 Task: In the Contact  JohnJackson120@Zoho.com, Log Email with description: 'Sent an email with a proposal to a potential buyer.'; Add date: '22 September, 2023', attach the document: Terms_and_conditions.doc. Logged in from softage.10@softage.net
Action: Mouse moved to (101, 65)
Screenshot: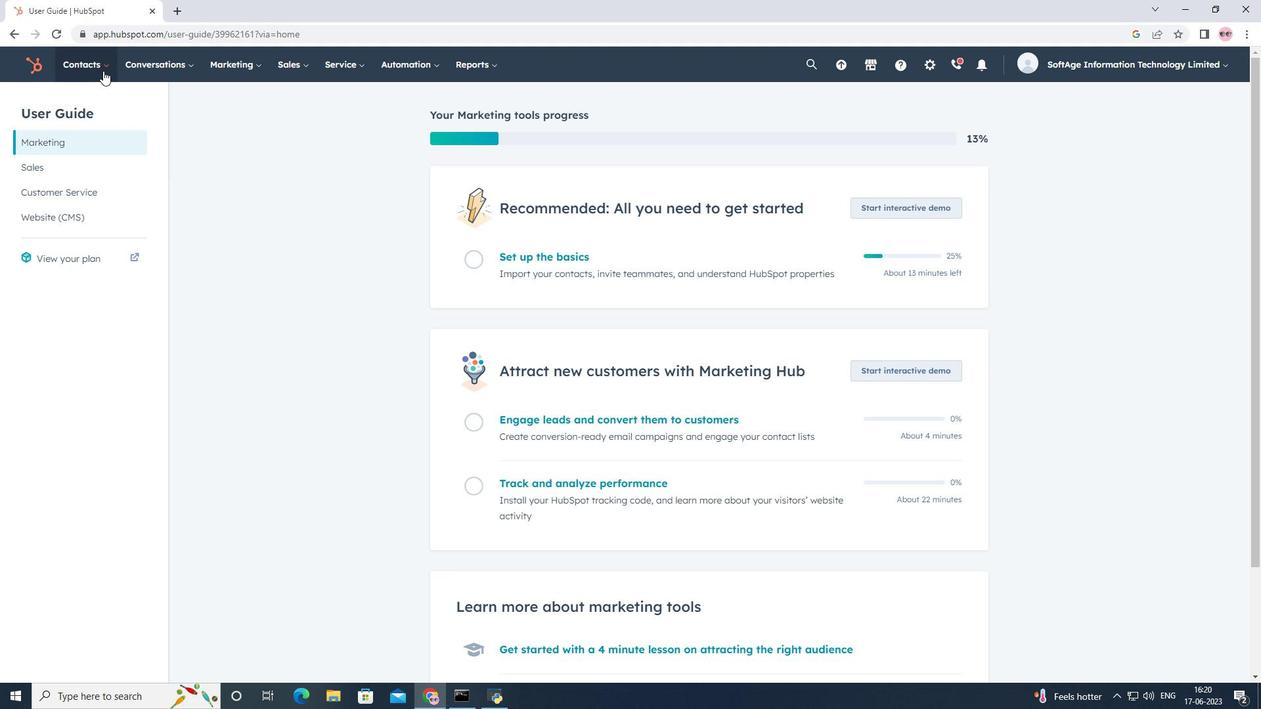 
Action: Mouse pressed left at (101, 65)
Screenshot: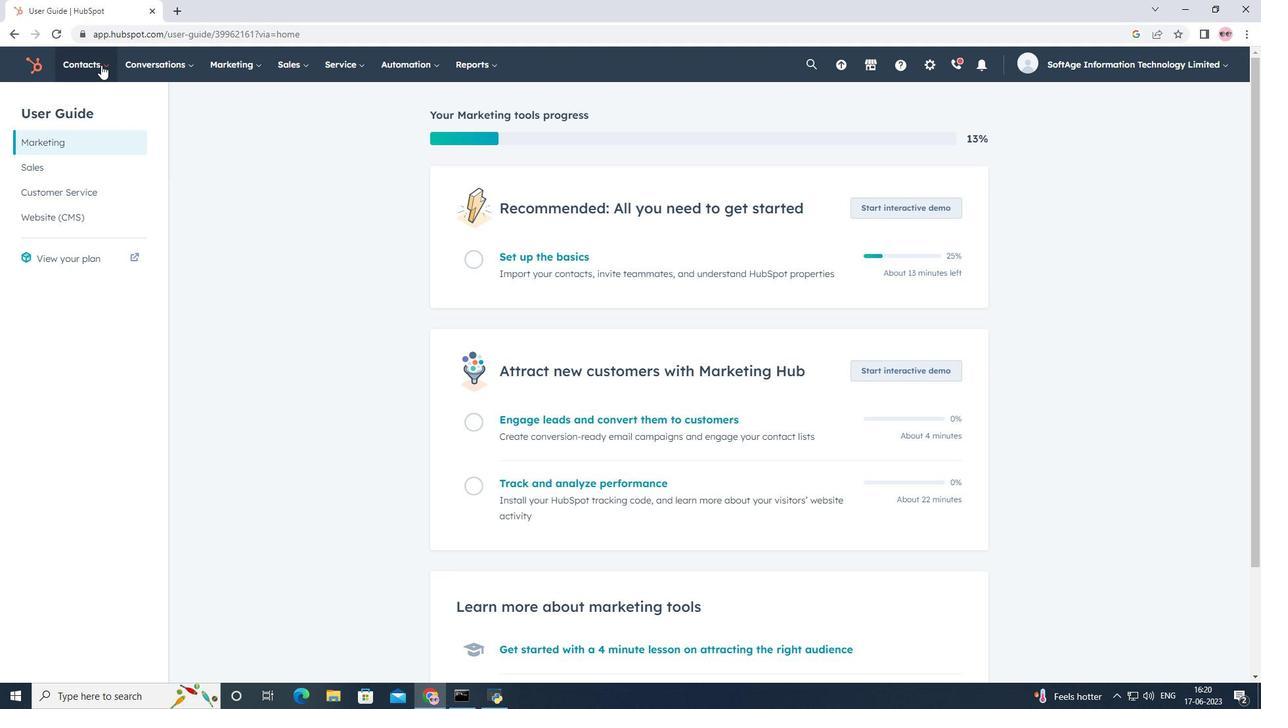 
Action: Mouse moved to (111, 103)
Screenshot: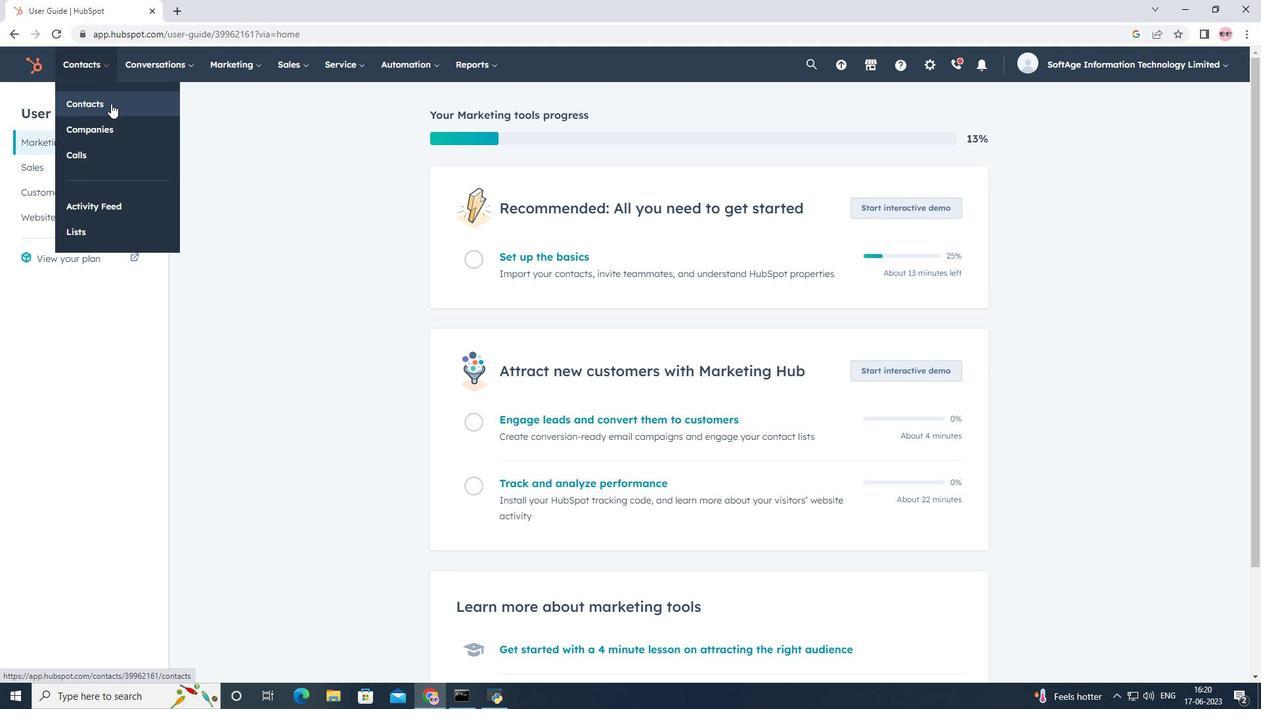 
Action: Mouse pressed left at (111, 103)
Screenshot: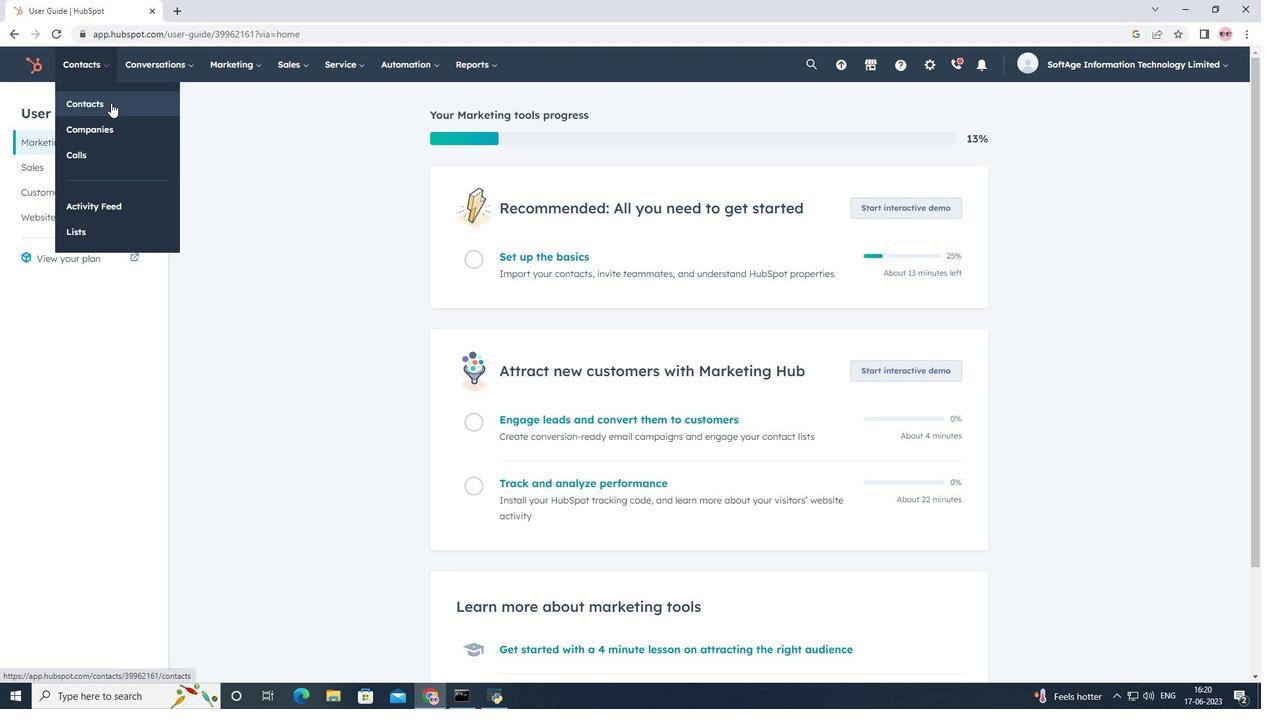 
Action: Mouse moved to (115, 213)
Screenshot: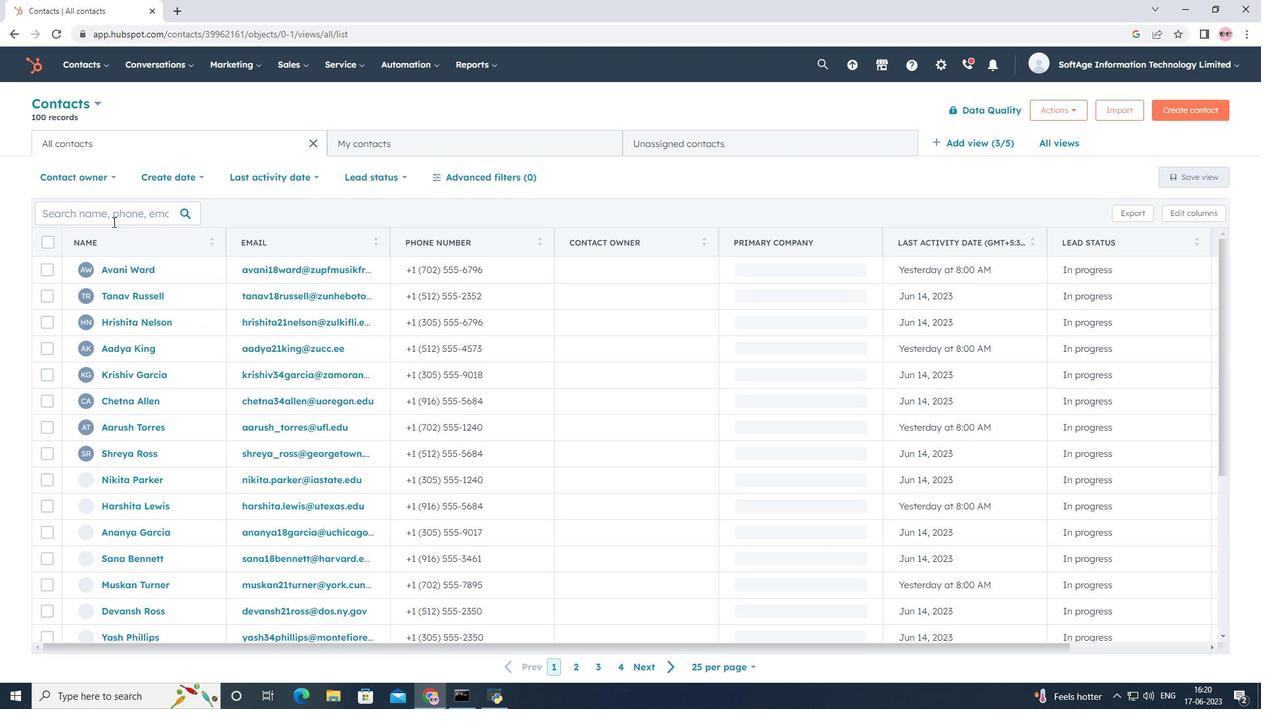 
Action: Mouse pressed left at (115, 213)
Screenshot: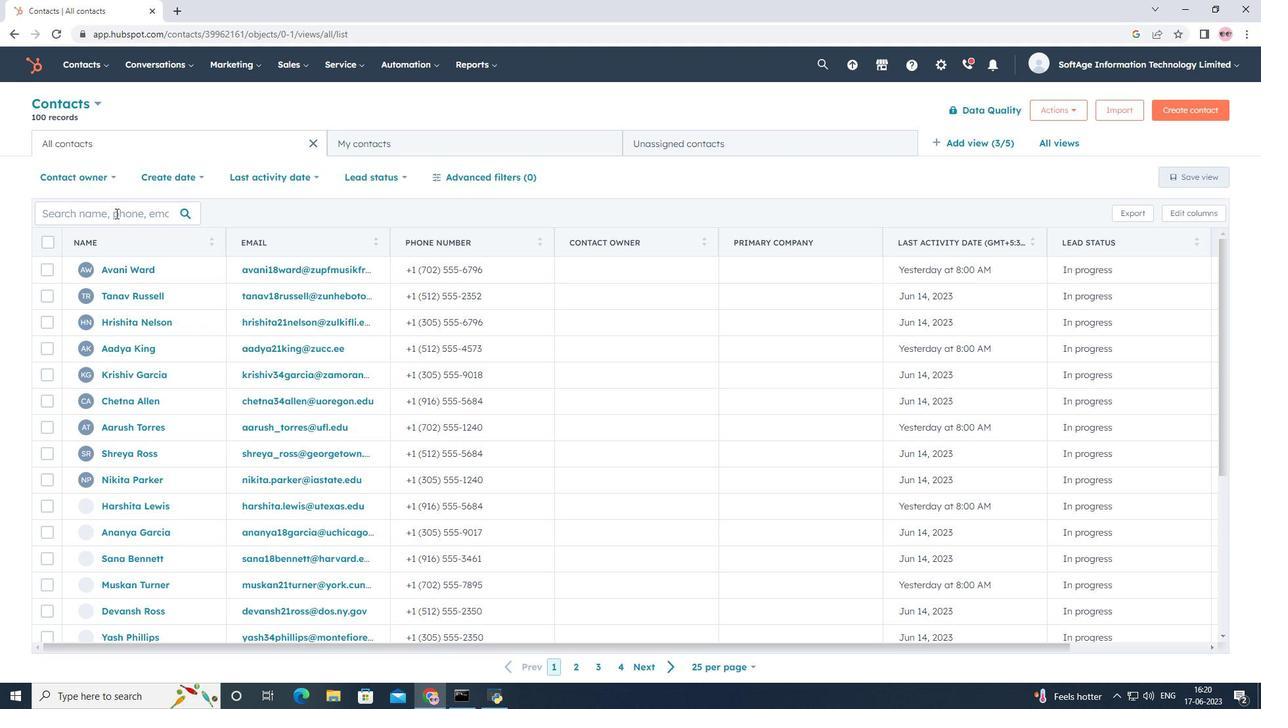 
Action: Key pressed <Key.shift>John<Key.shift>Jackson120<Key.shift>@<Key.shift>Zoho.com
Screenshot: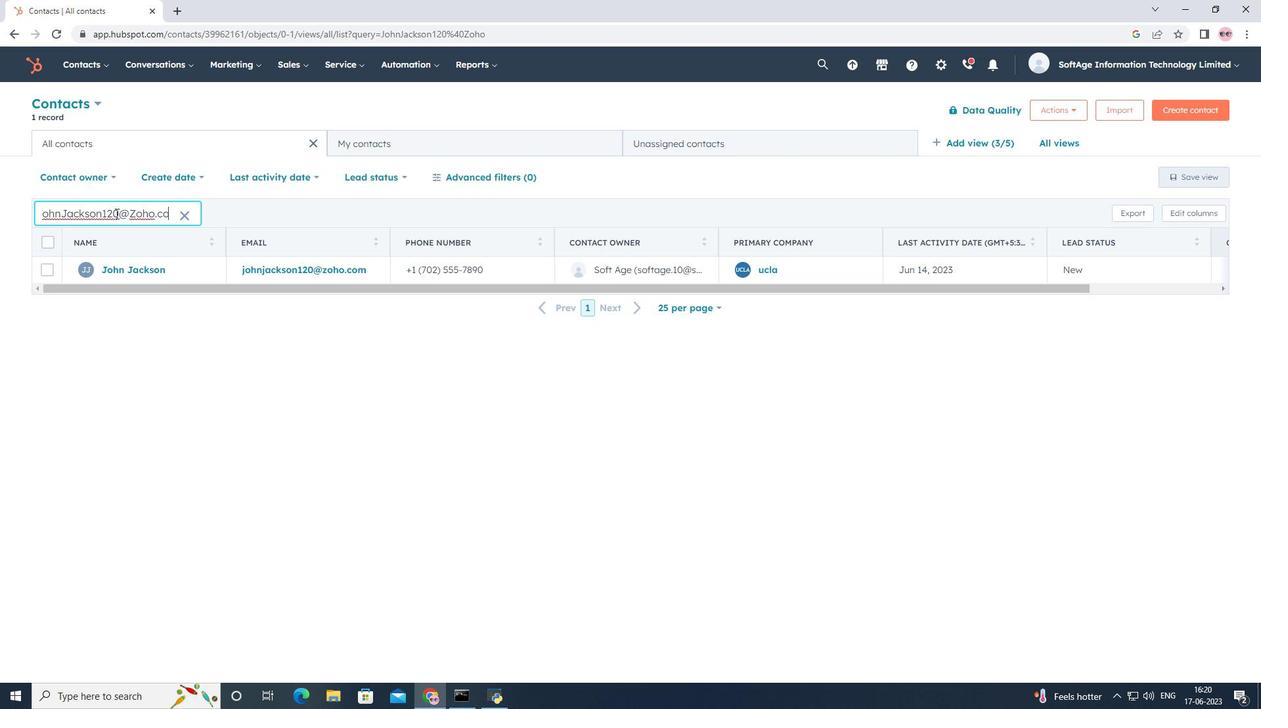 
Action: Mouse moved to (124, 264)
Screenshot: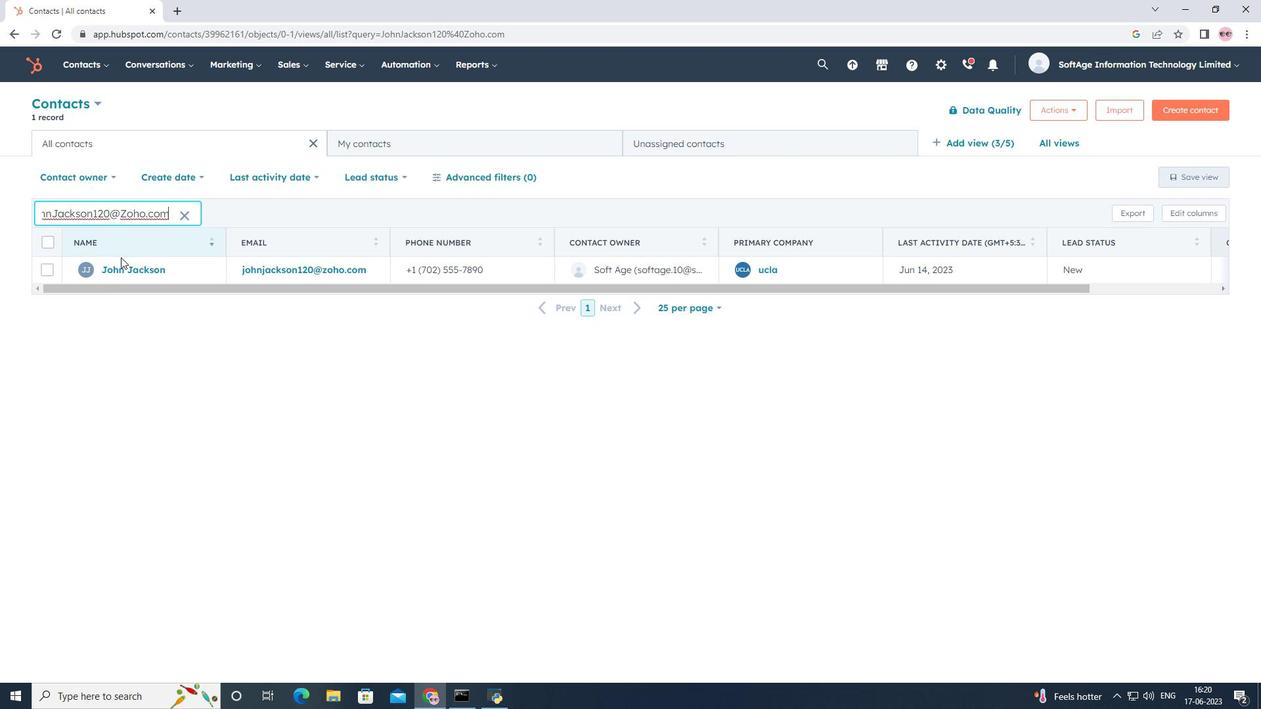 
Action: Mouse pressed left at (124, 264)
Screenshot: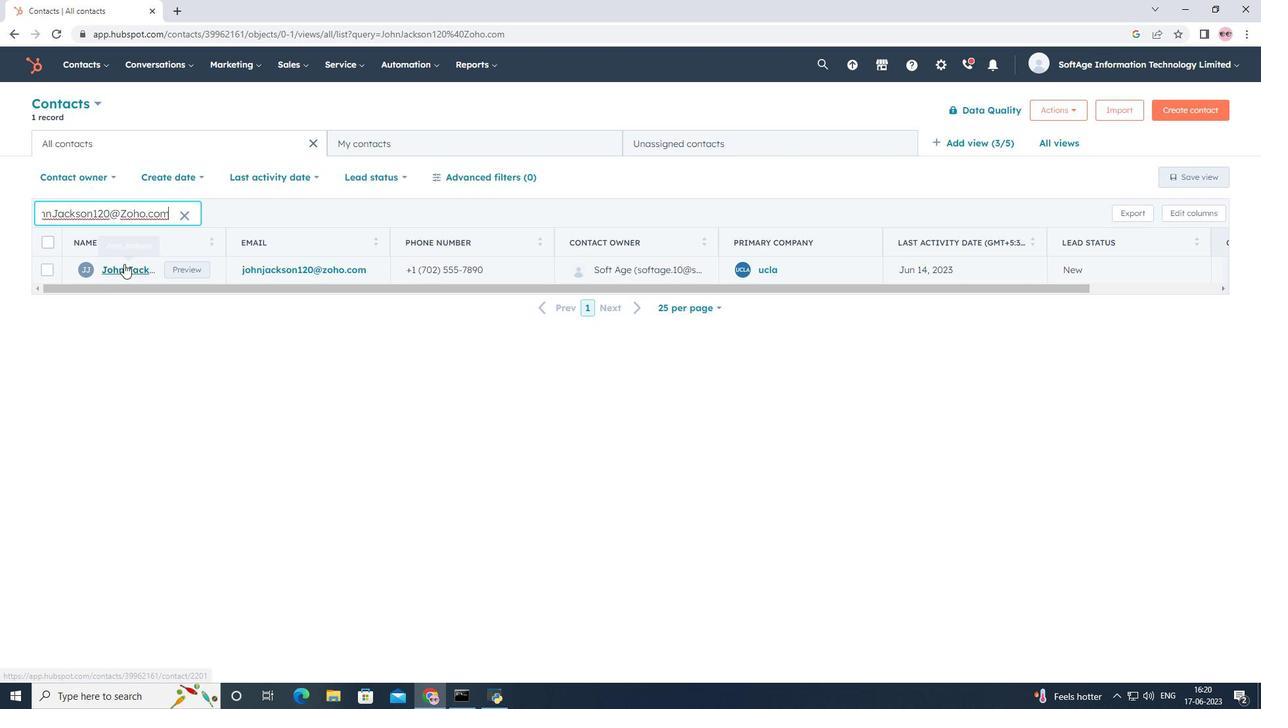 
Action: Mouse moved to (256, 216)
Screenshot: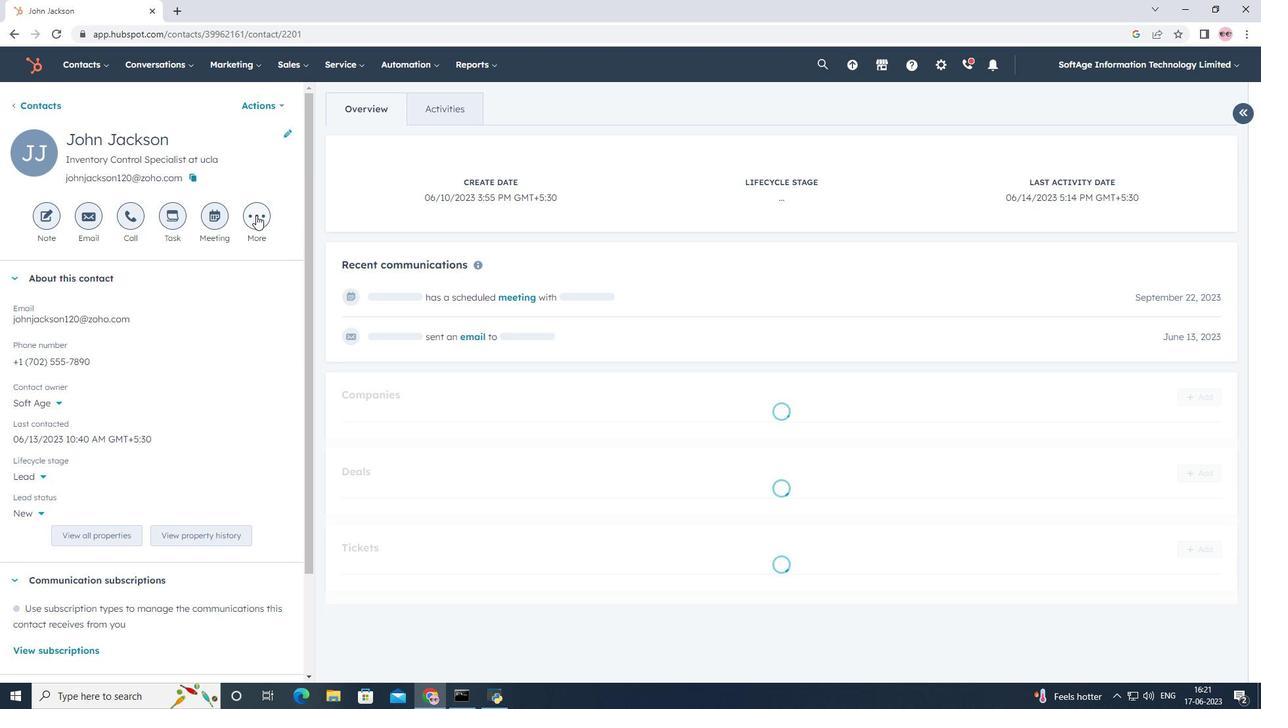 
Action: Mouse pressed left at (256, 216)
Screenshot: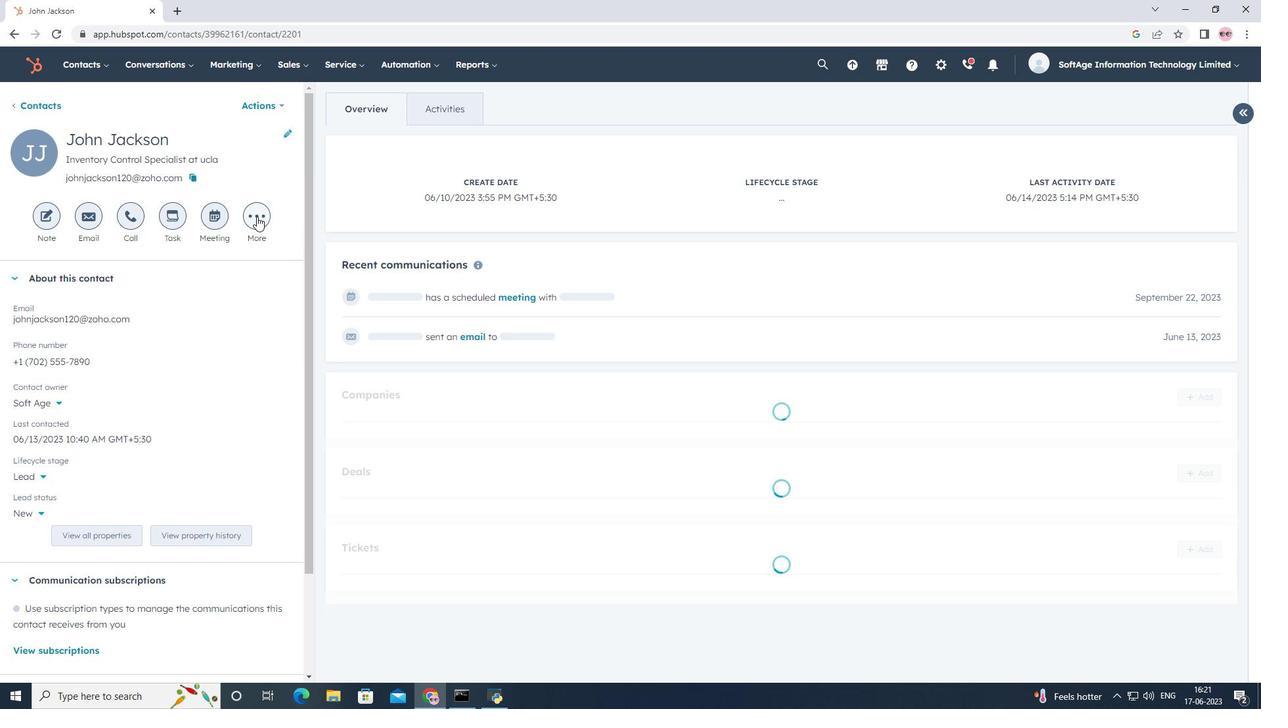 
Action: Mouse moved to (248, 381)
Screenshot: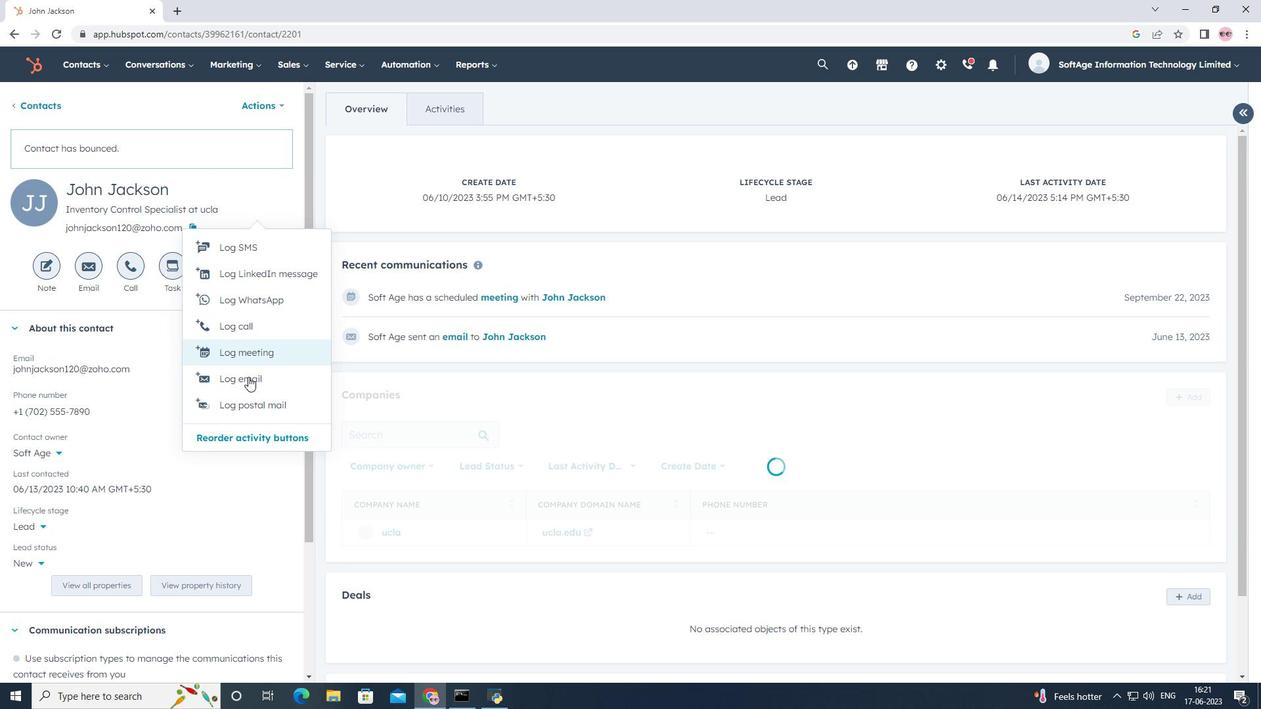 
Action: Mouse pressed left at (248, 381)
Screenshot: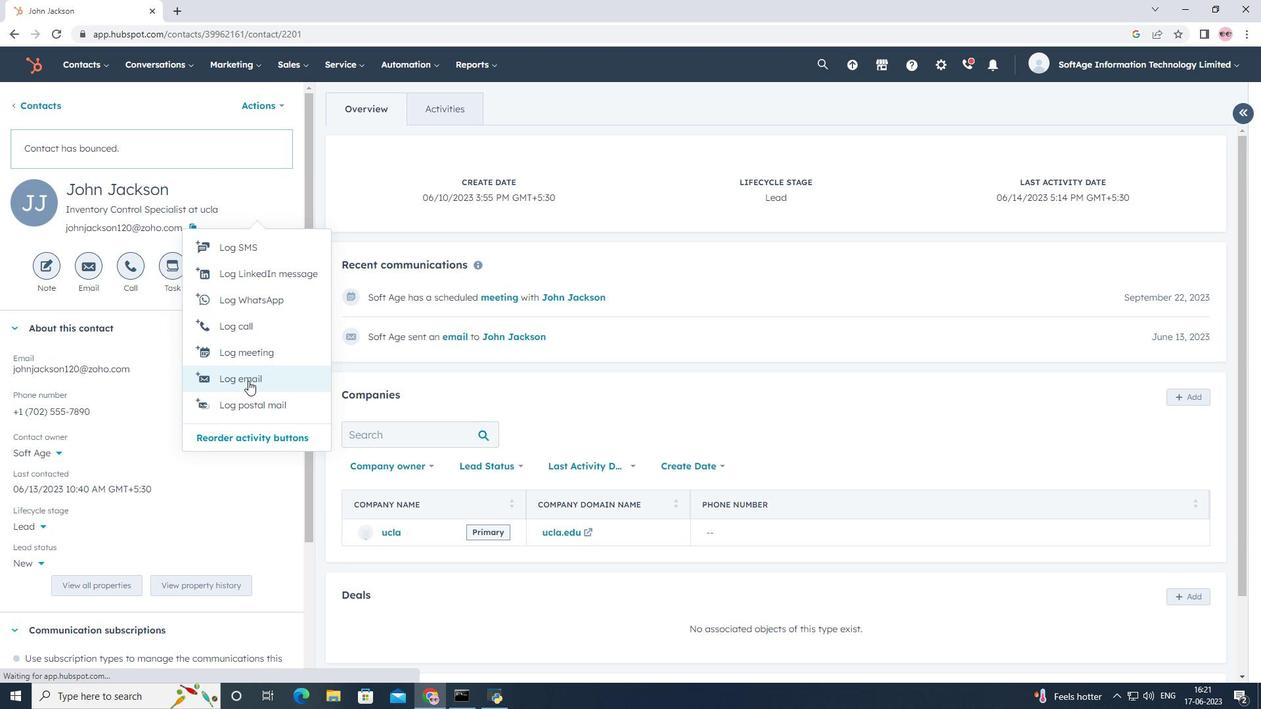
Action: Mouse moved to (231, 435)
Screenshot: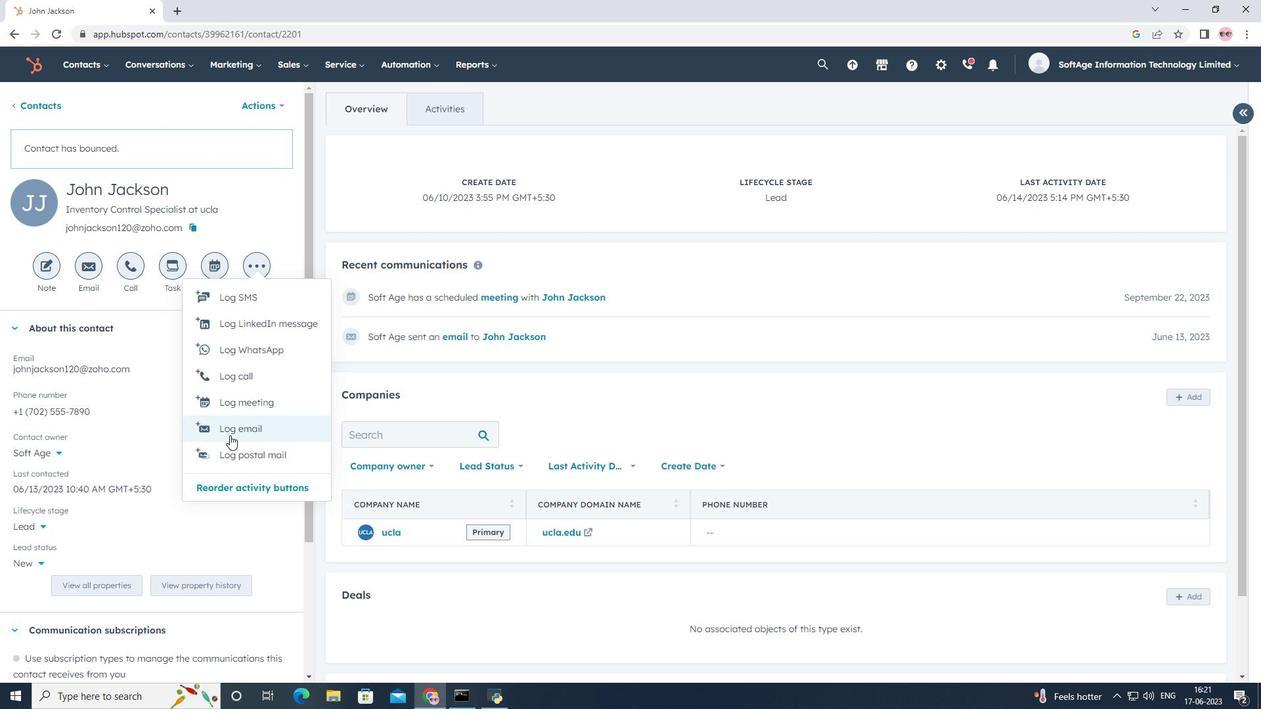 
Action: Mouse pressed left at (231, 435)
Screenshot: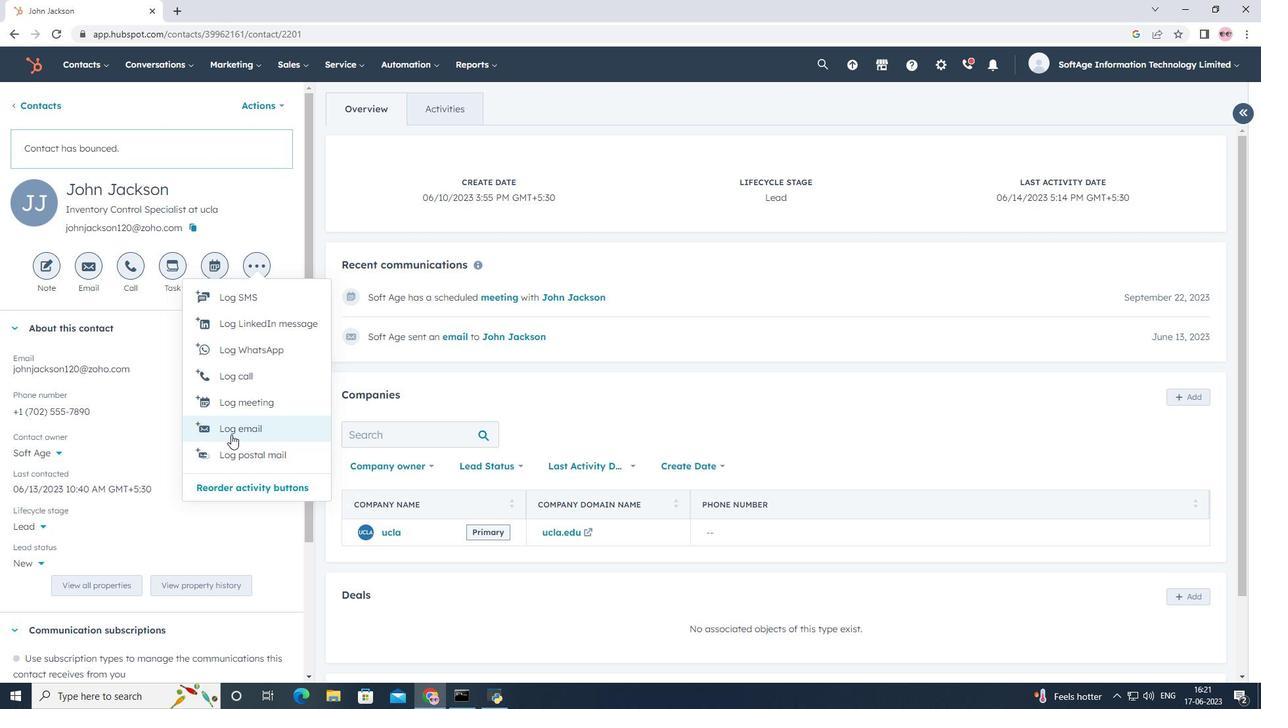 
Action: Mouse moved to (816, 517)
Screenshot: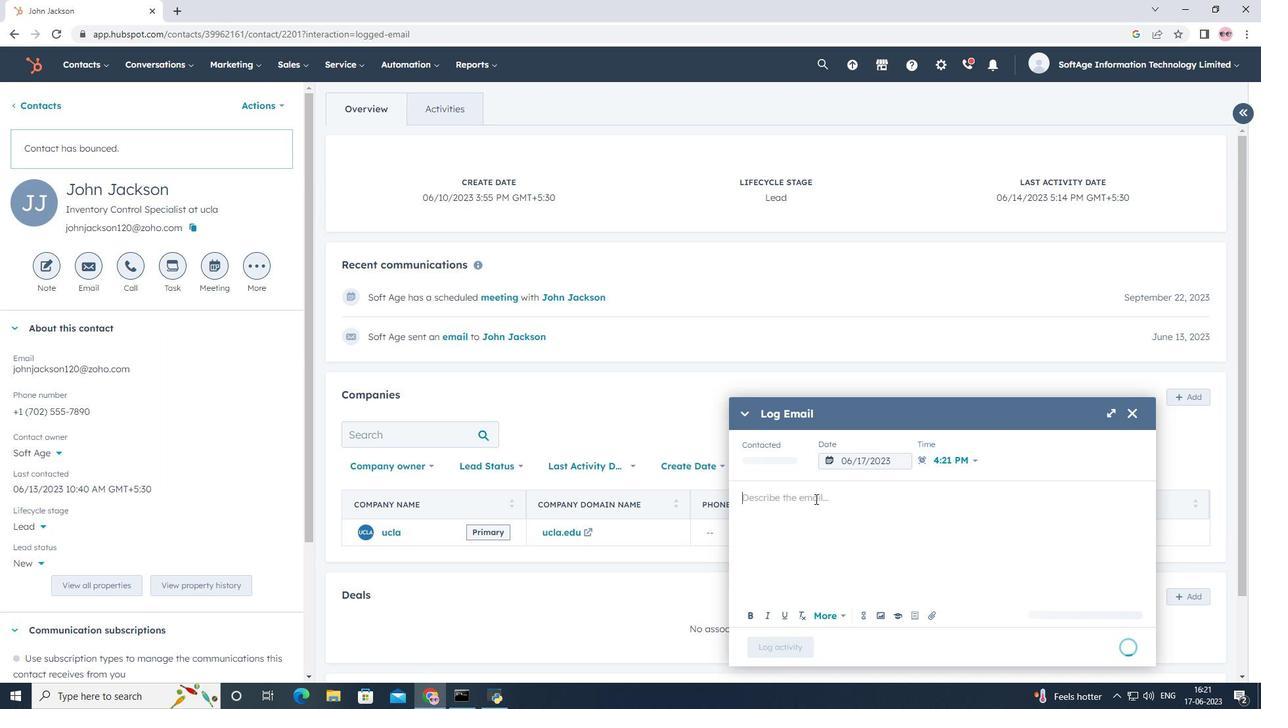 
Action: Mouse pressed left at (816, 517)
Screenshot: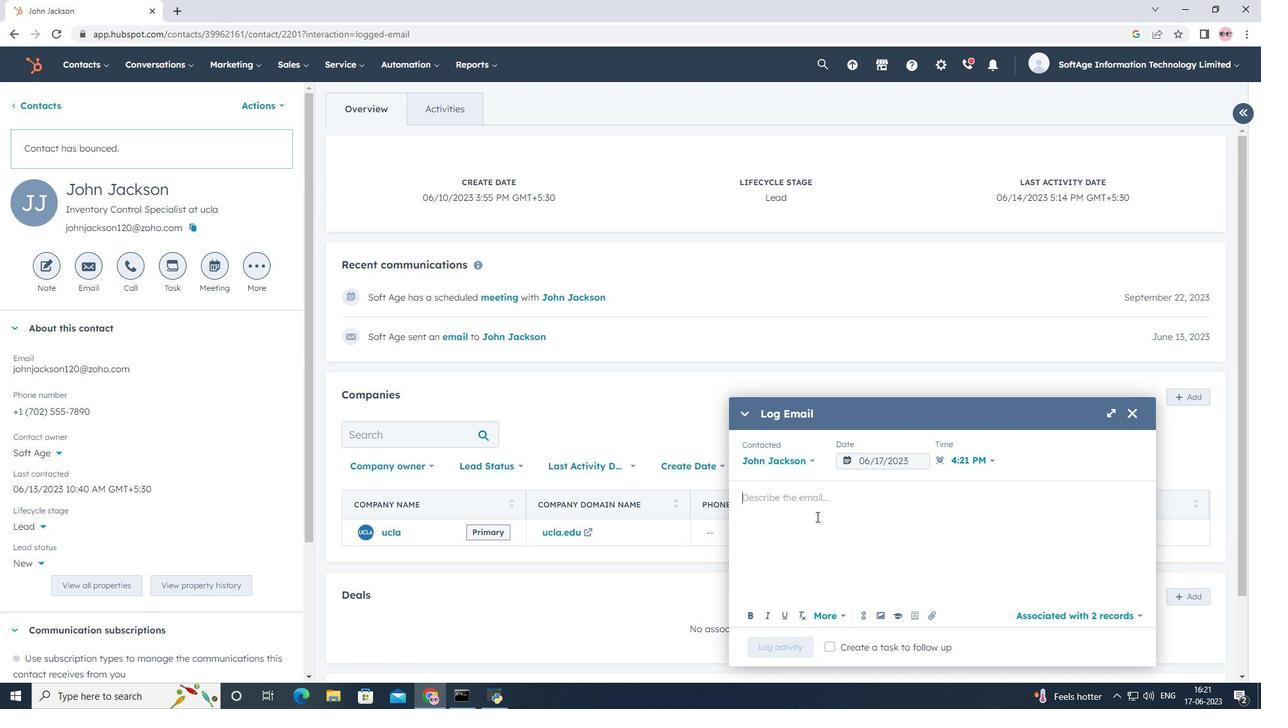 
Action: Key pressed <Key.shift><Key.shift><Key.shift>Sent<Key.space>an<Key.space>email<Key.space>with<Key.space>a<Key.space>proposal<Key.space>to<Key.space>a<Key.space>potential<Key.space>buyer.
Screenshot: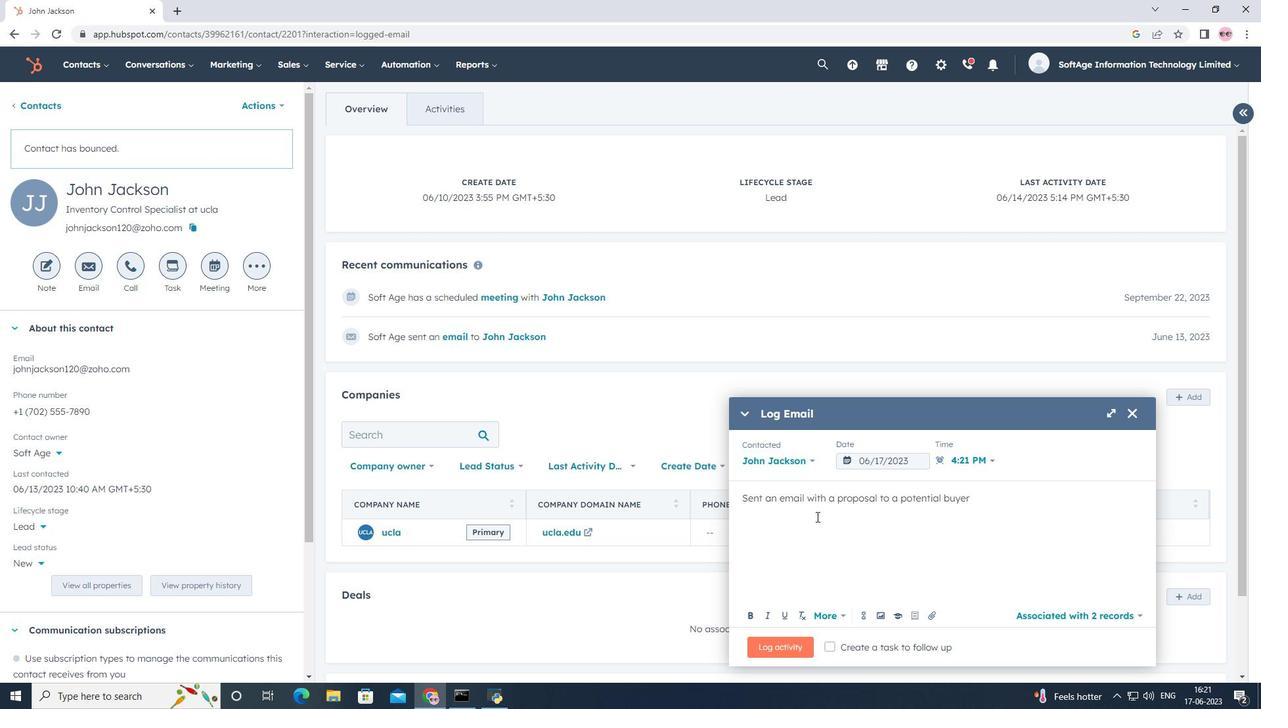 
Action: Mouse moved to (914, 466)
Screenshot: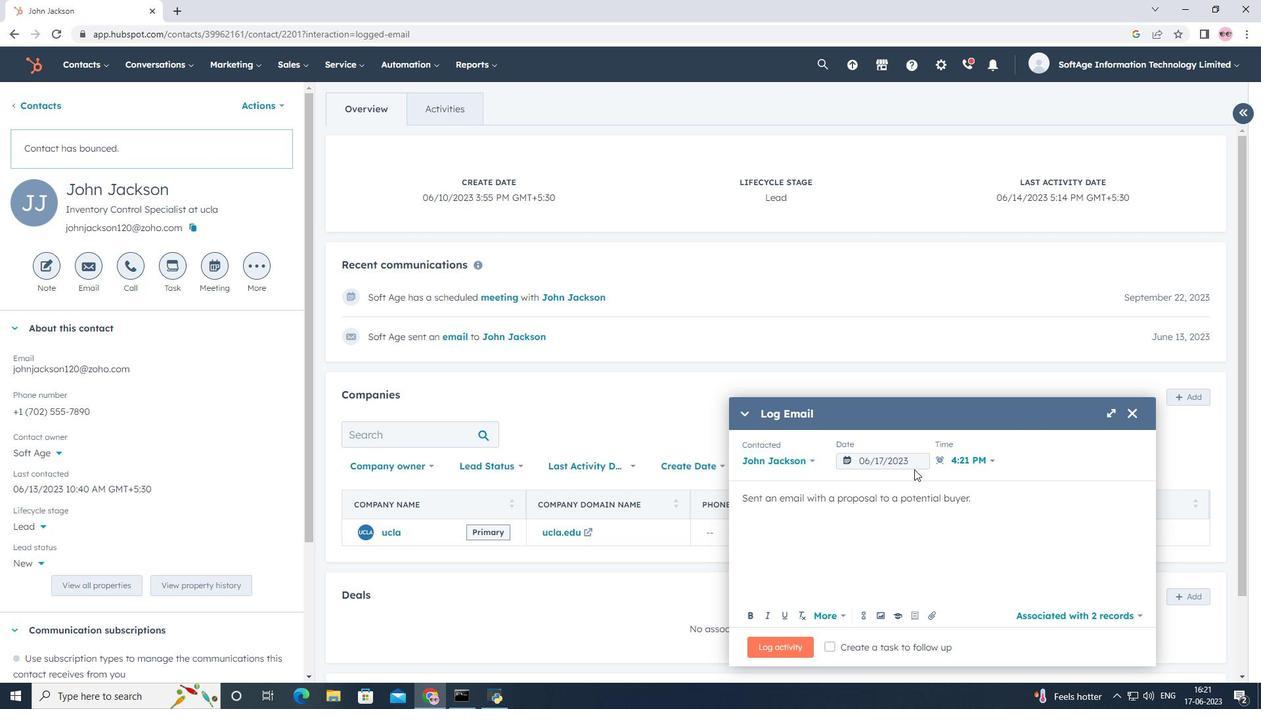 
Action: Mouse pressed left at (914, 466)
Screenshot: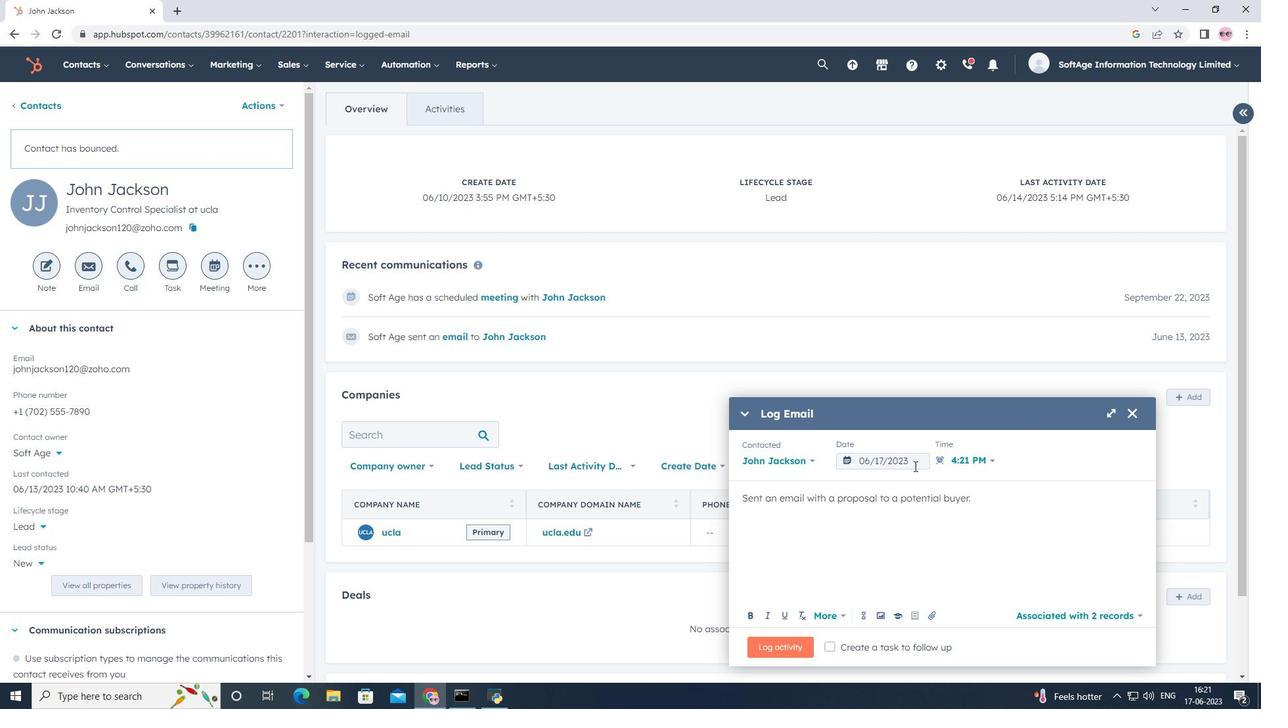 
Action: Mouse moved to (1013, 245)
Screenshot: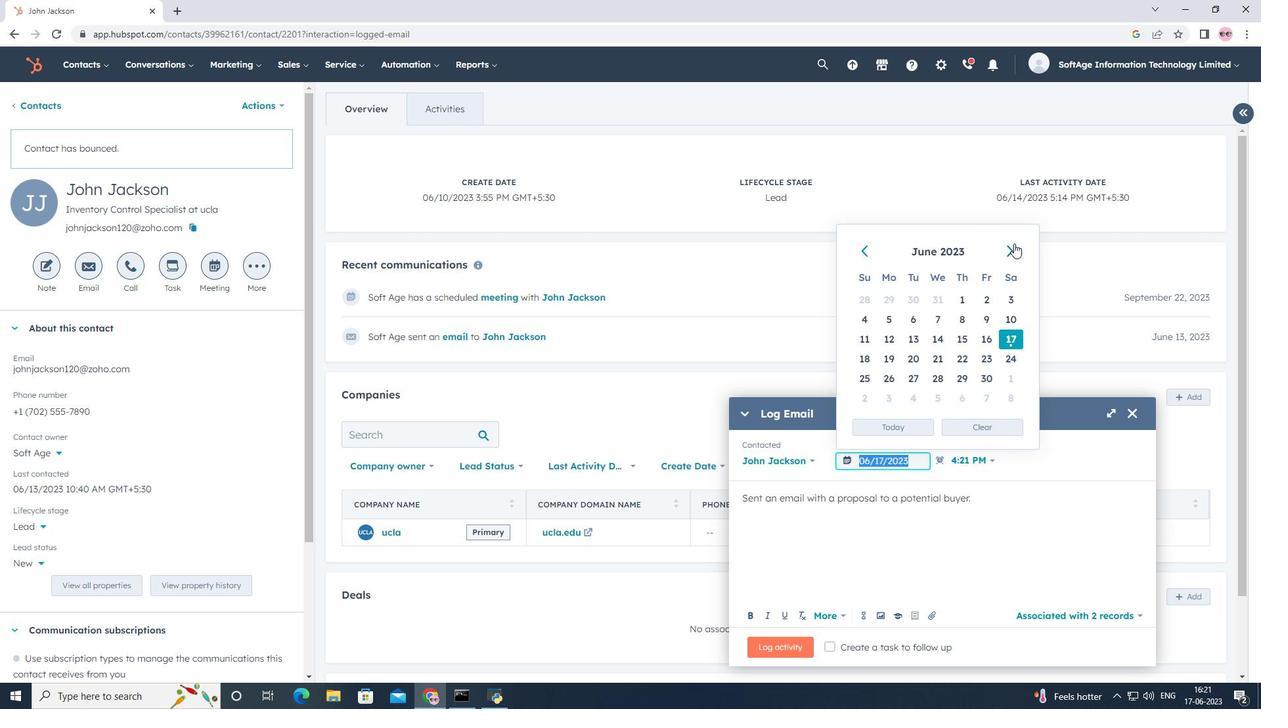 
Action: Mouse pressed left at (1013, 245)
Screenshot: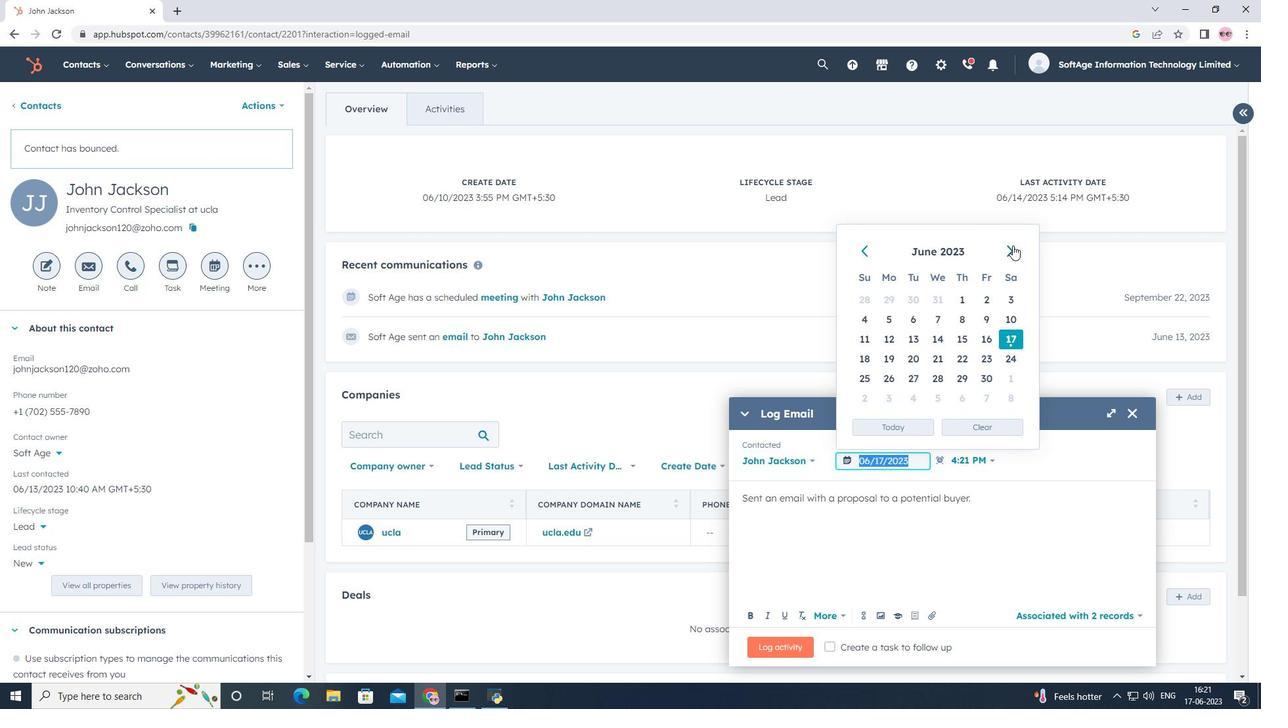 
Action: Mouse pressed left at (1013, 245)
Screenshot: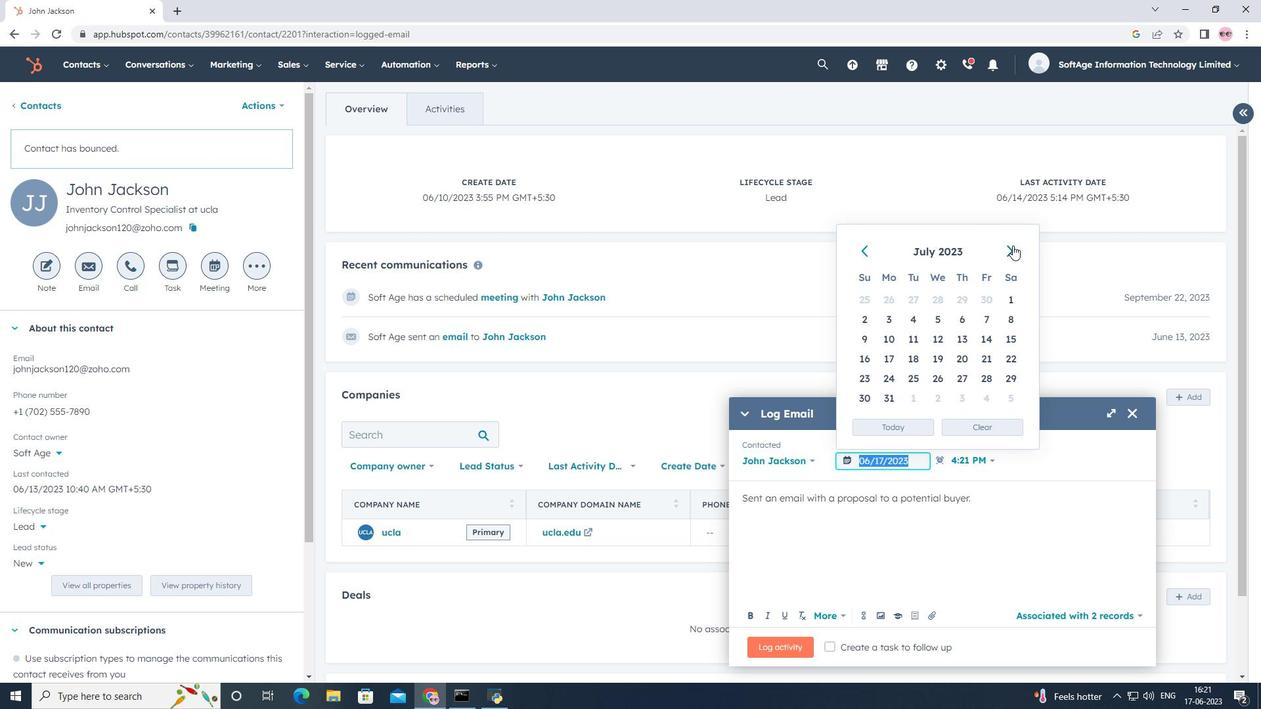 
Action: Mouse pressed left at (1013, 245)
Screenshot: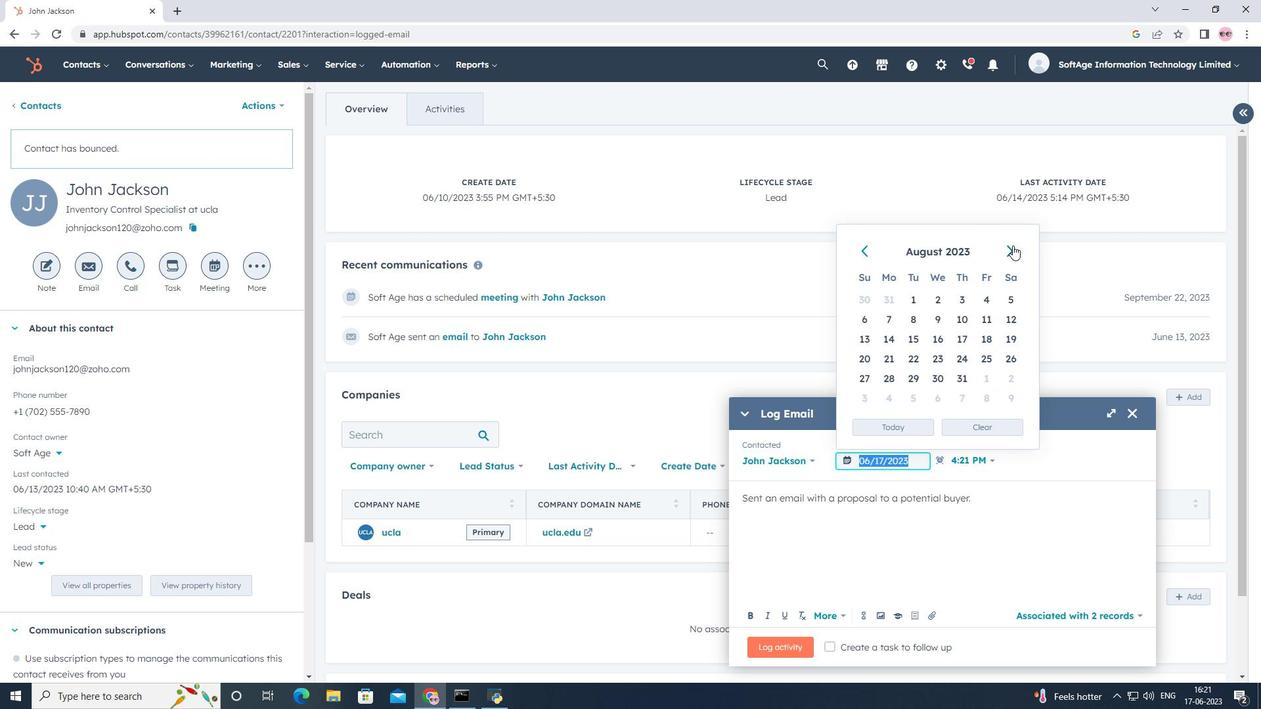 
Action: Mouse moved to (995, 363)
Screenshot: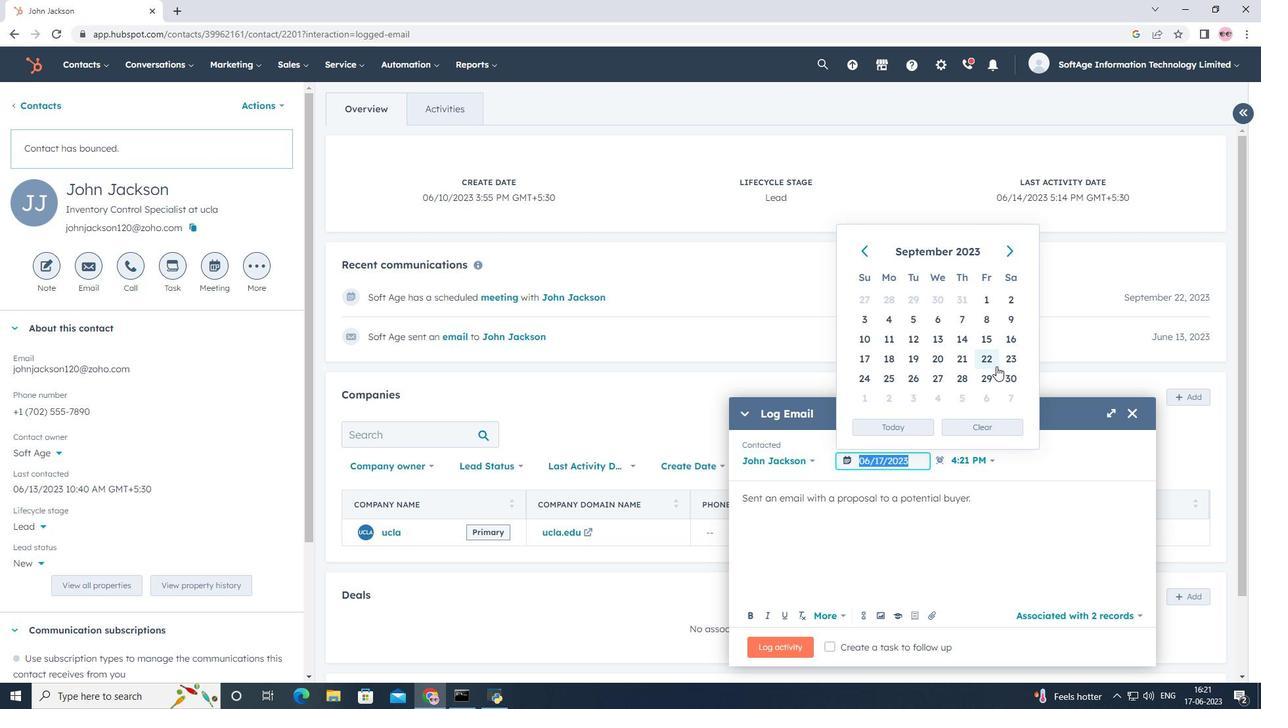 
Action: Mouse pressed left at (995, 363)
Screenshot: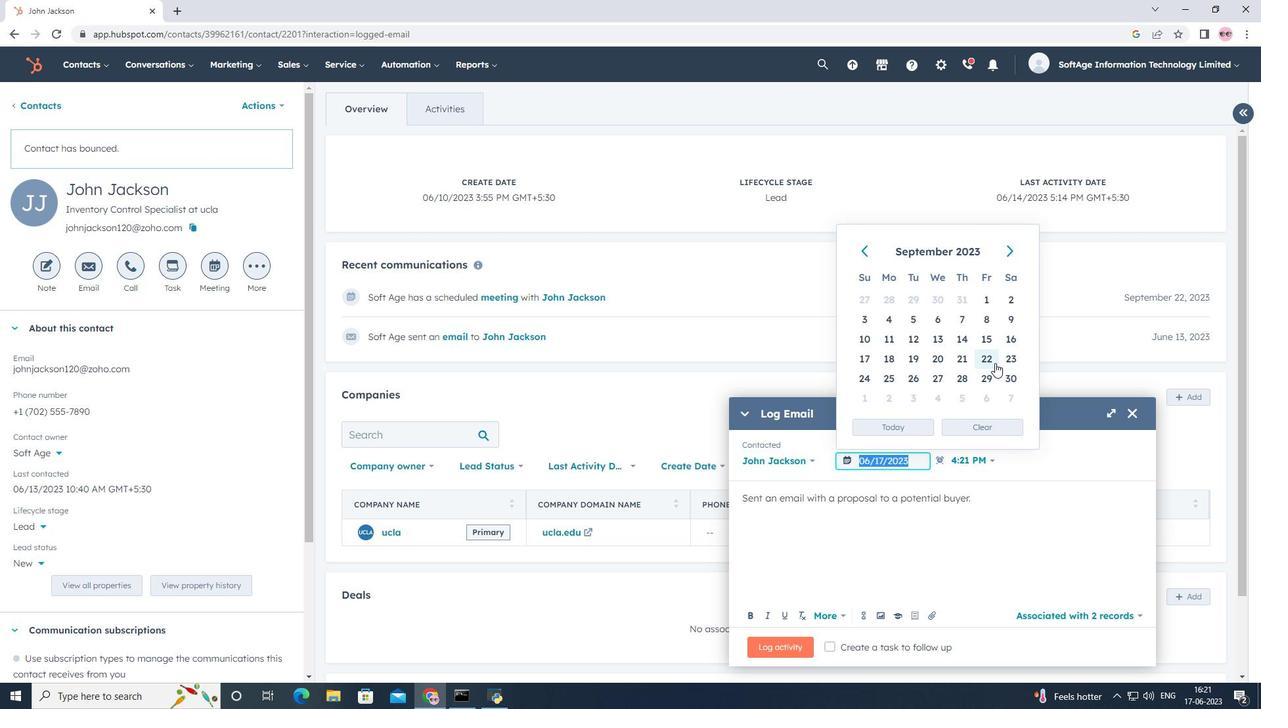 
Action: Mouse moved to (931, 615)
Screenshot: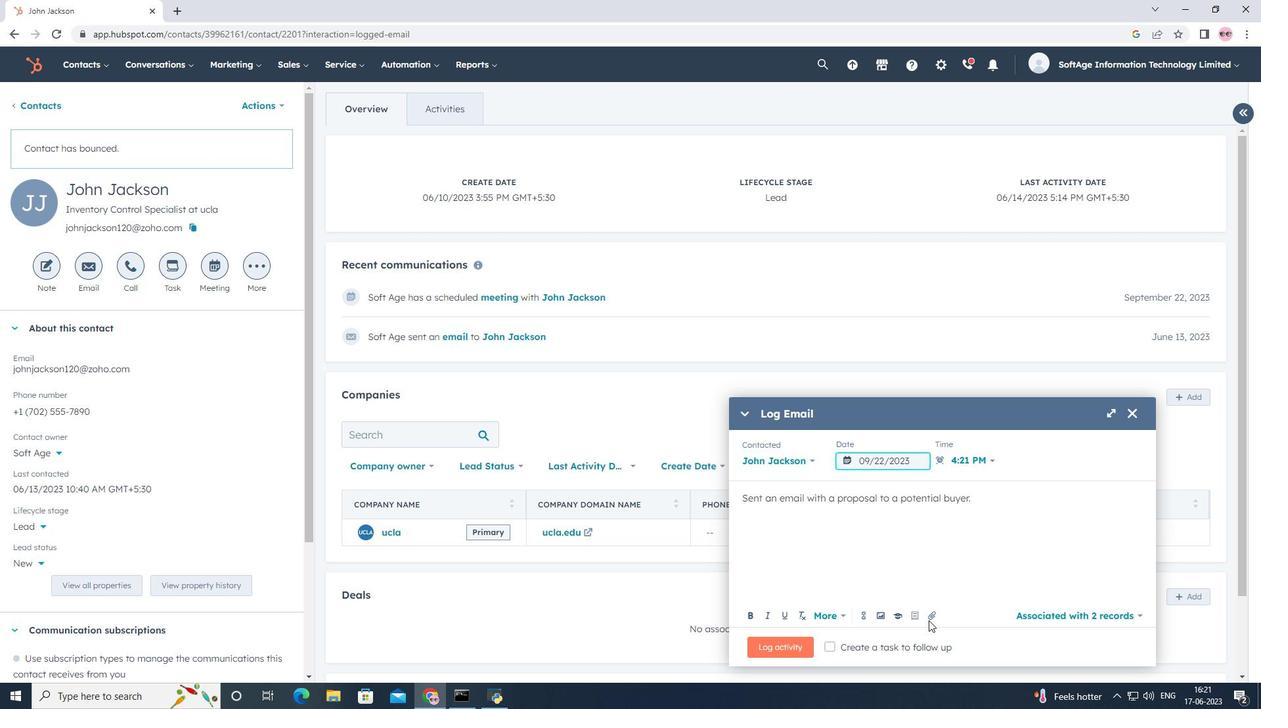 
Action: Mouse pressed left at (931, 615)
Screenshot: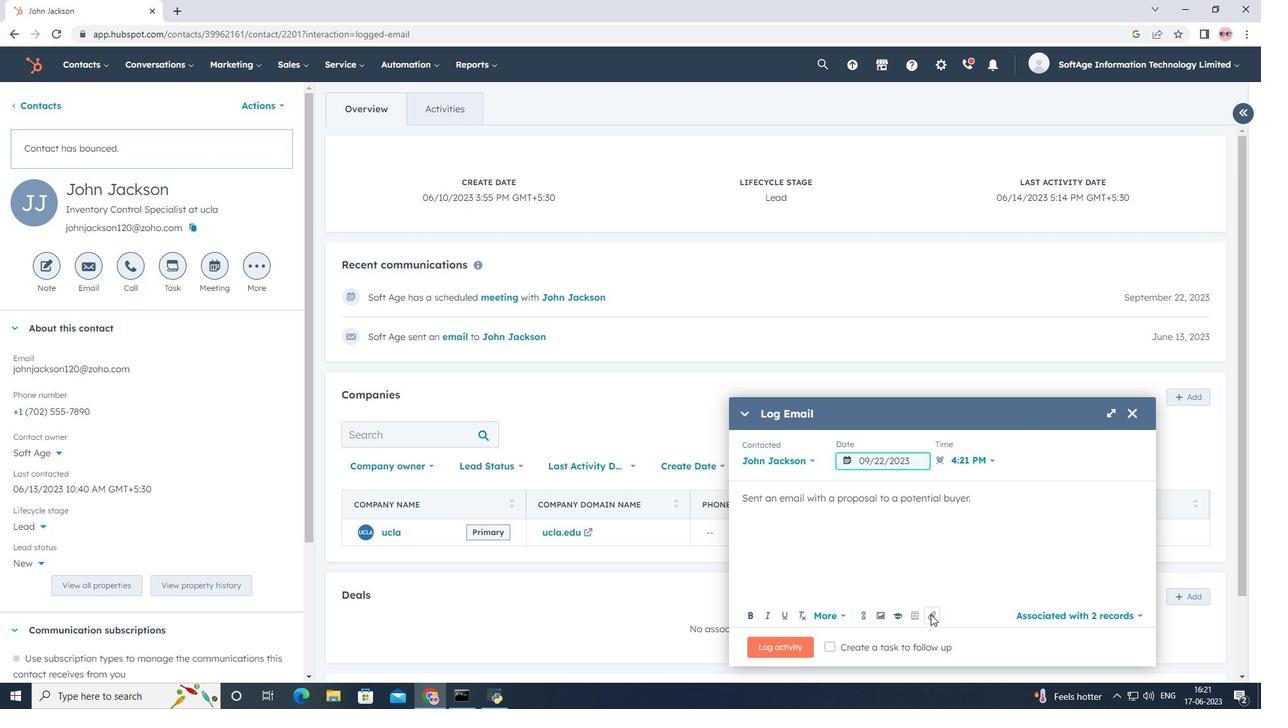 
Action: Mouse moved to (939, 573)
Screenshot: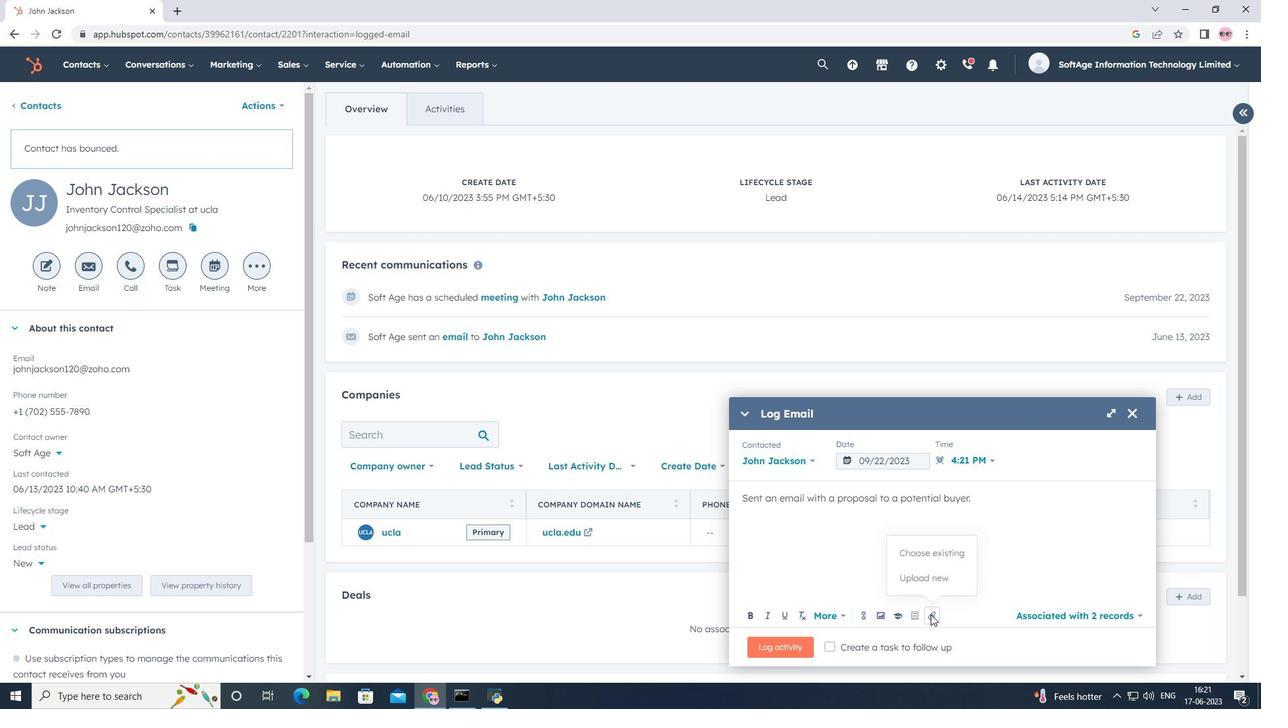 
Action: Mouse pressed left at (939, 573)
Screenshot: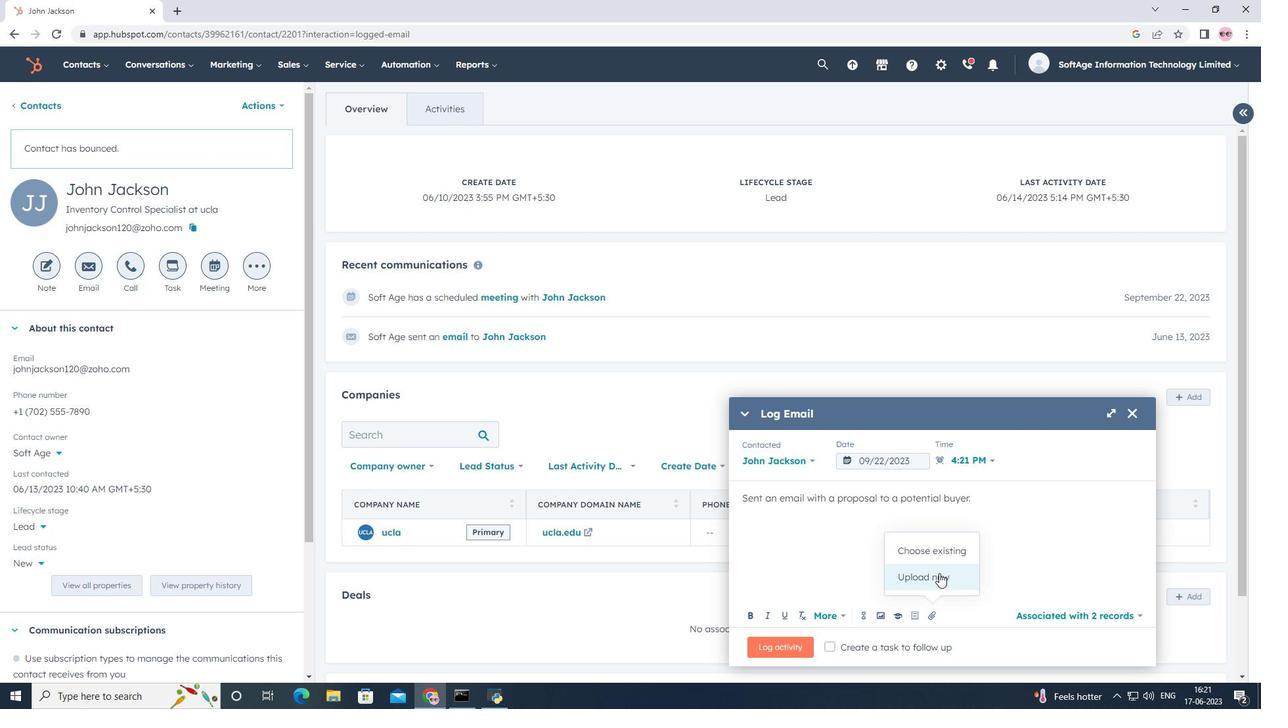 
Action: Mouse moved to (212, 124)
Screenshot: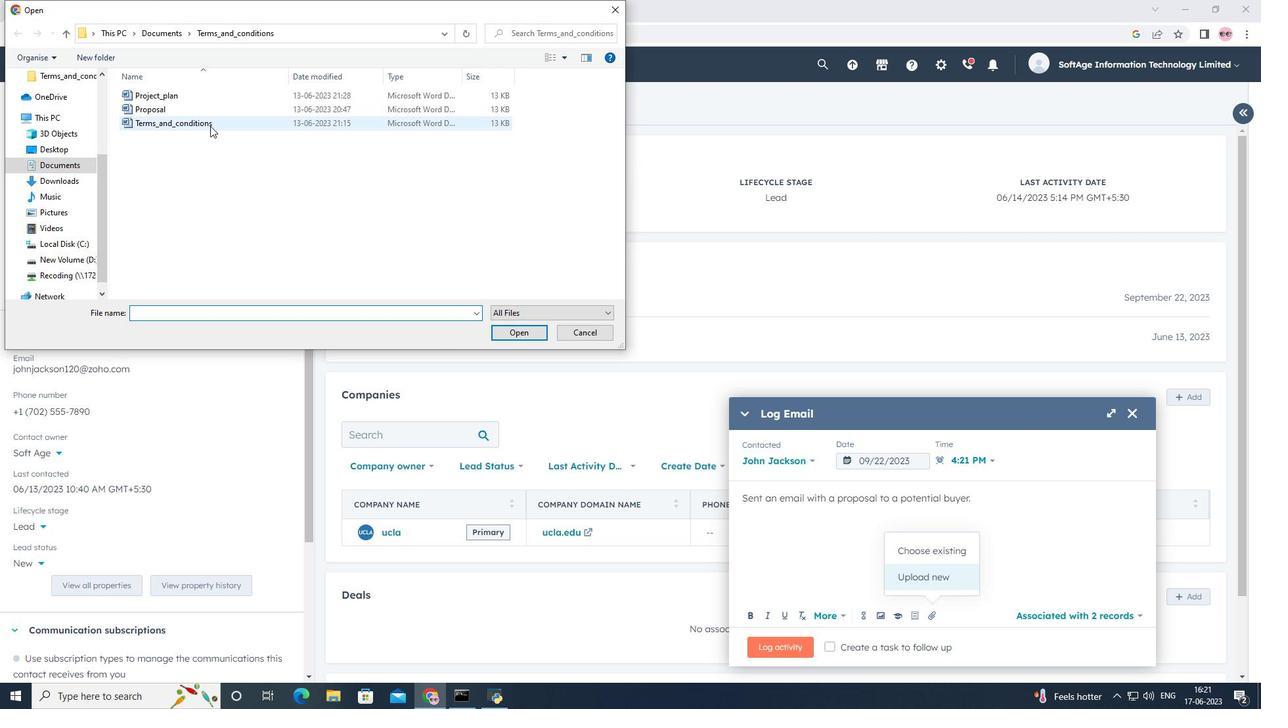 
Action: Mouse pressed left at (212, 124)
Screenshot: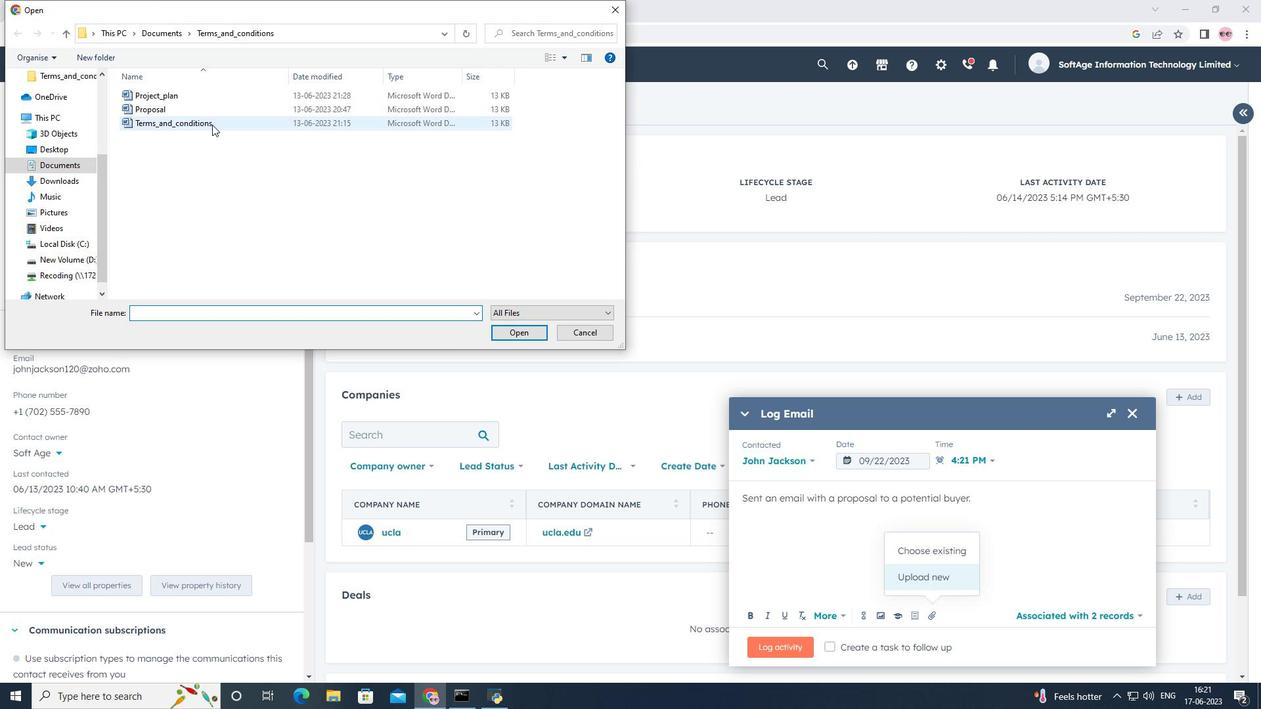 
Action: Mouse moved to (525, 329)
Screenshot: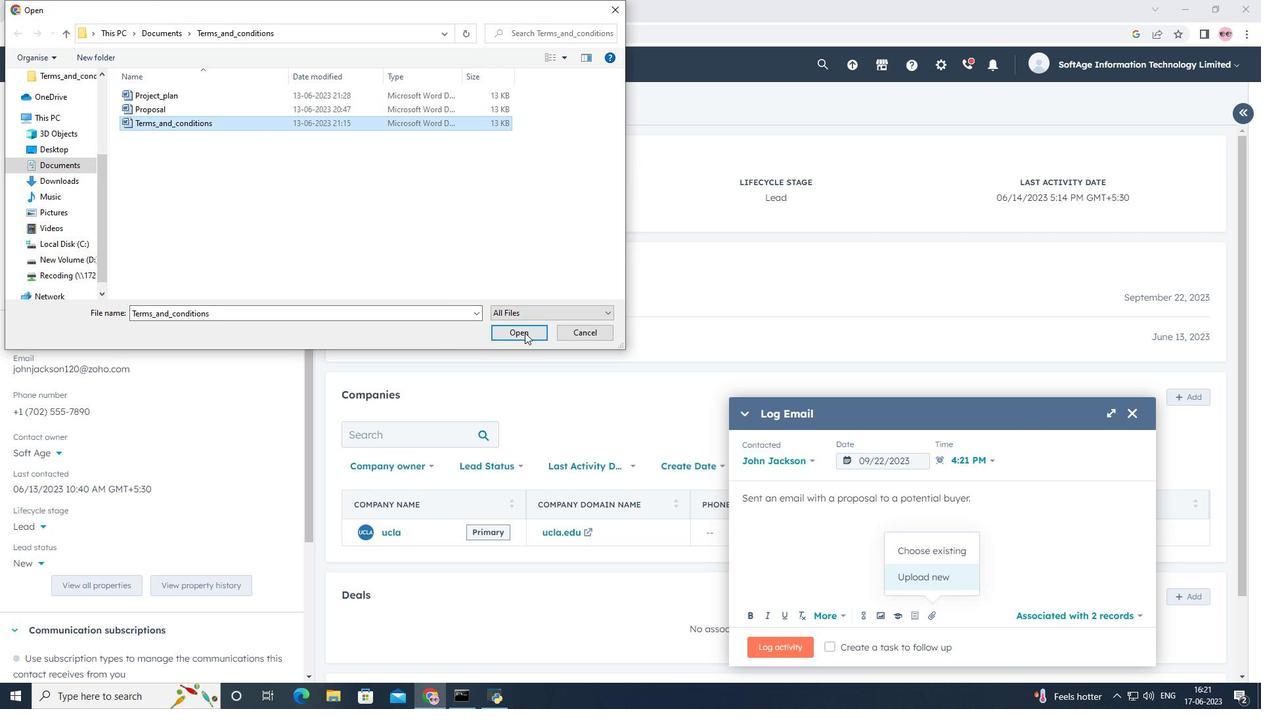 
Action: Mouse pressed left at (525, 329)
Screenshot: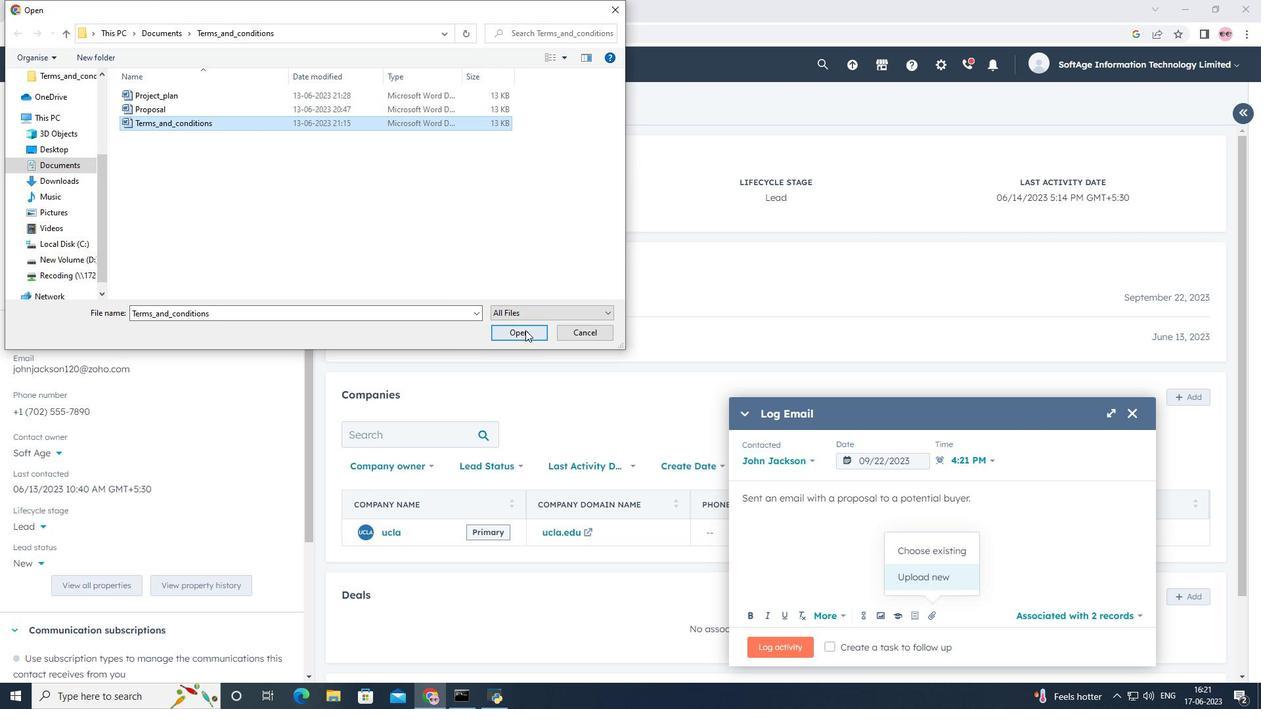 
Action: Mouse moved to (794, 644)
Screenshot: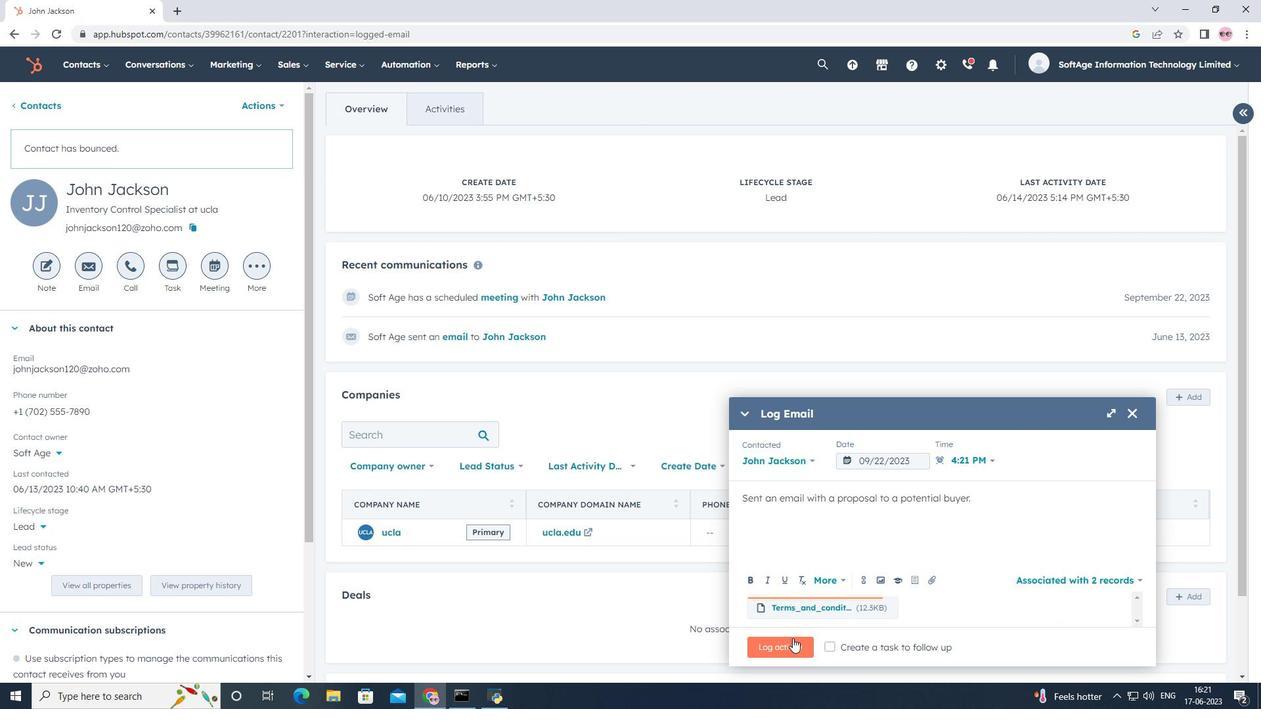 
Action: Mouse pressed left at (794, 644)
Screenshot: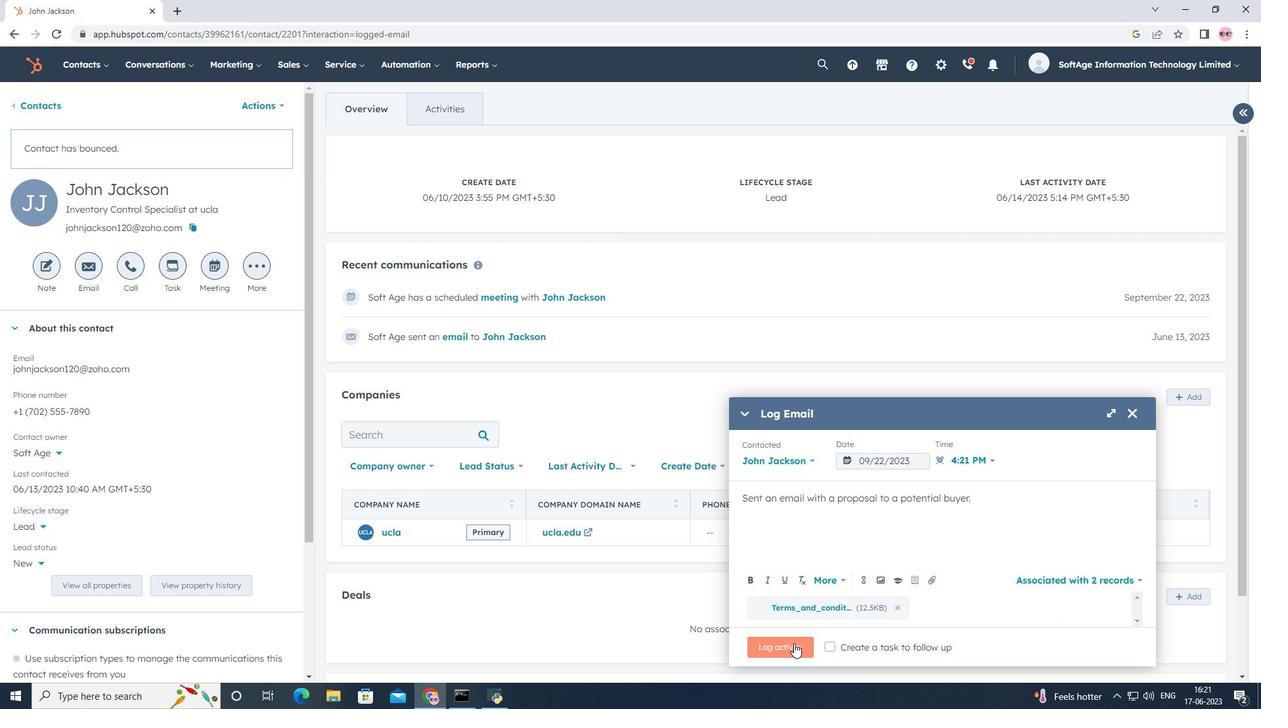 
